Task: Create a section Feature Gating Sprint and in the section, add a milestone Cloud Security Compliance in the project AutoWave
Action: Mouse moved to (479, 456)
Screenshot: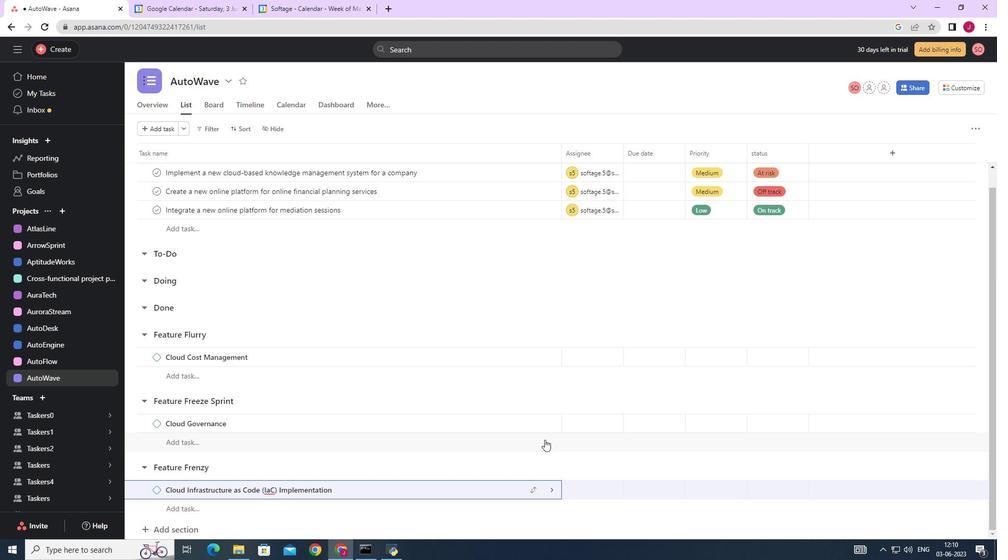 
Action: Mouse scrolled (479, 456) with delta (0, 0)
Screenshot: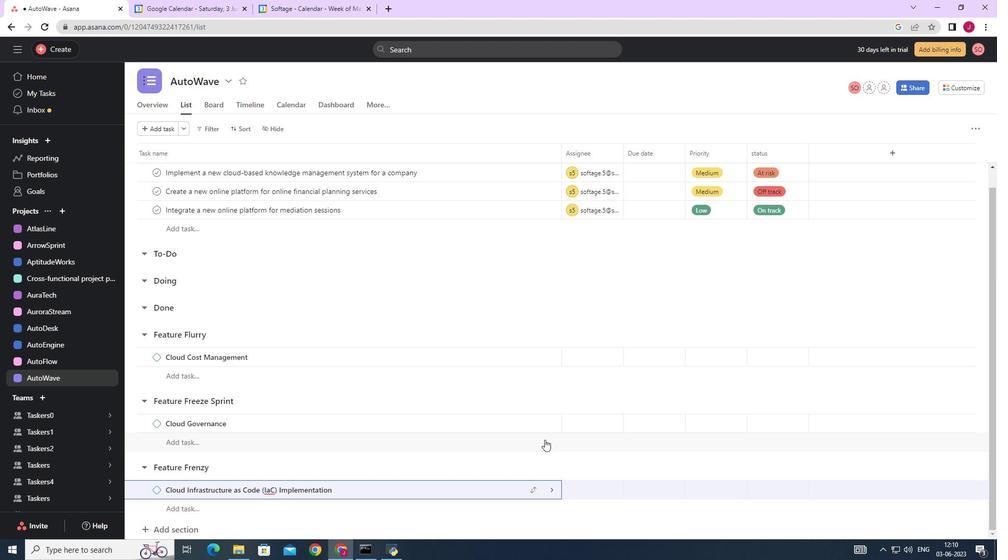 
Action: Mouse moved to (478, 459)
Screenshot: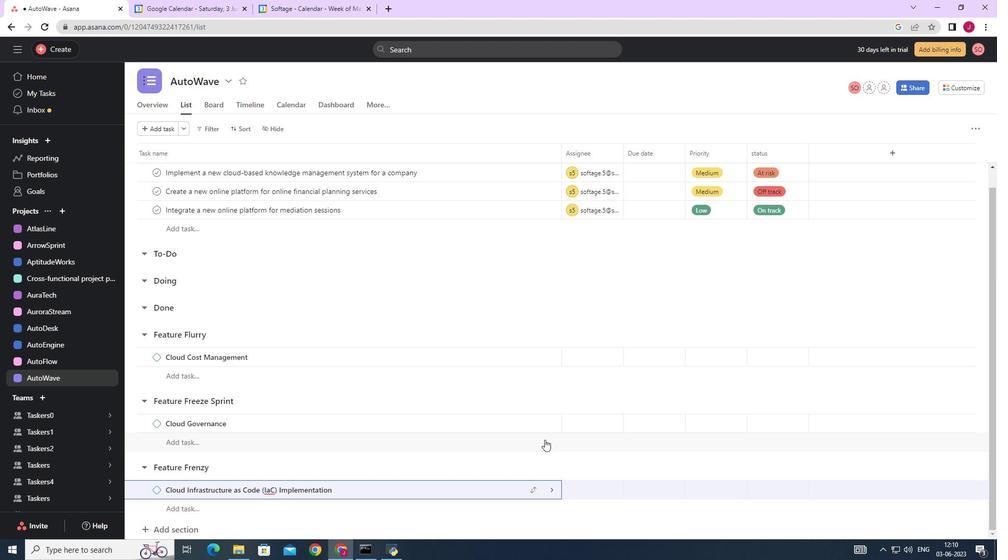 
Action: Mouse scrolled (478, 458) with delta (0, 0)
Screenshot: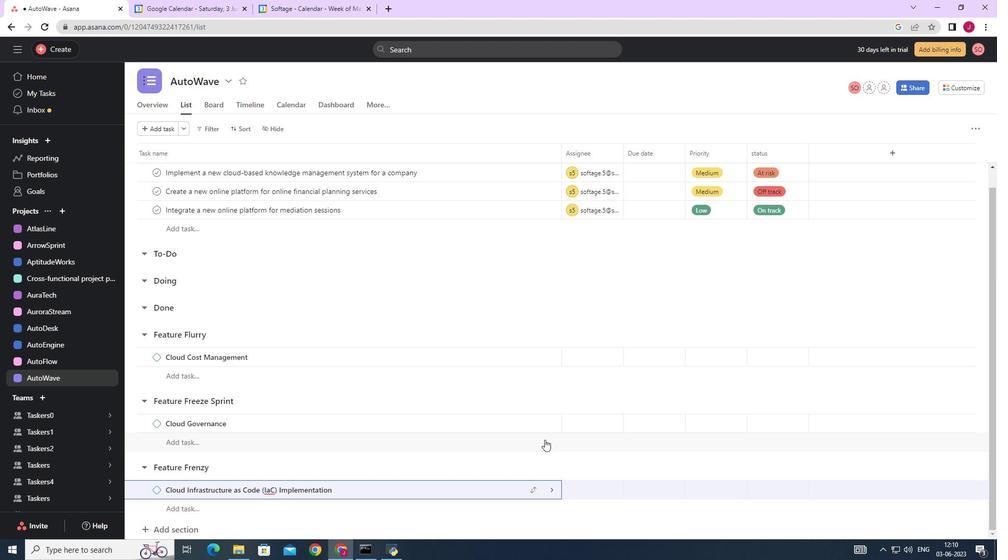 
Action: Mouse moved to (477, 459)
Screenshot: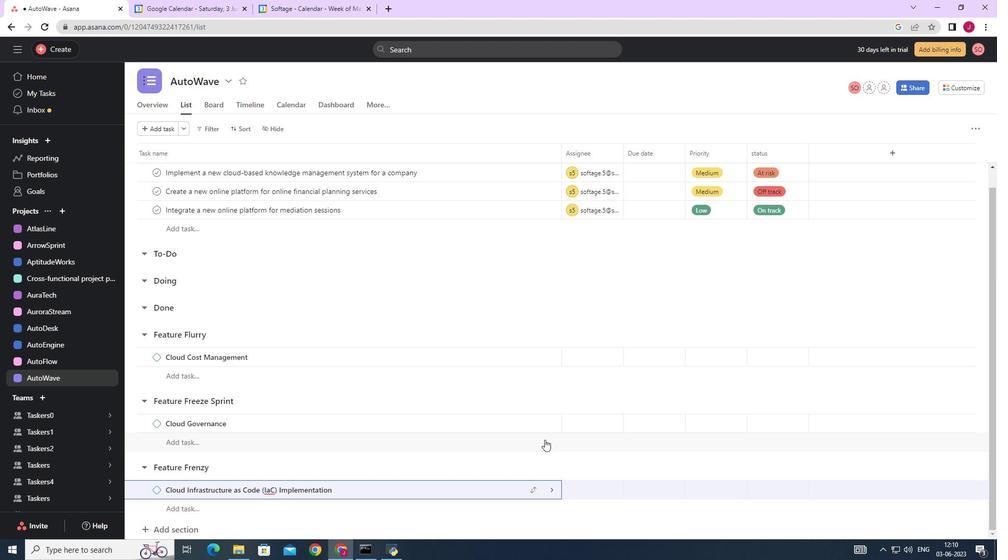 
Action: Mouse scrolled (477, 459) with delta (0, 0)
Screenshot: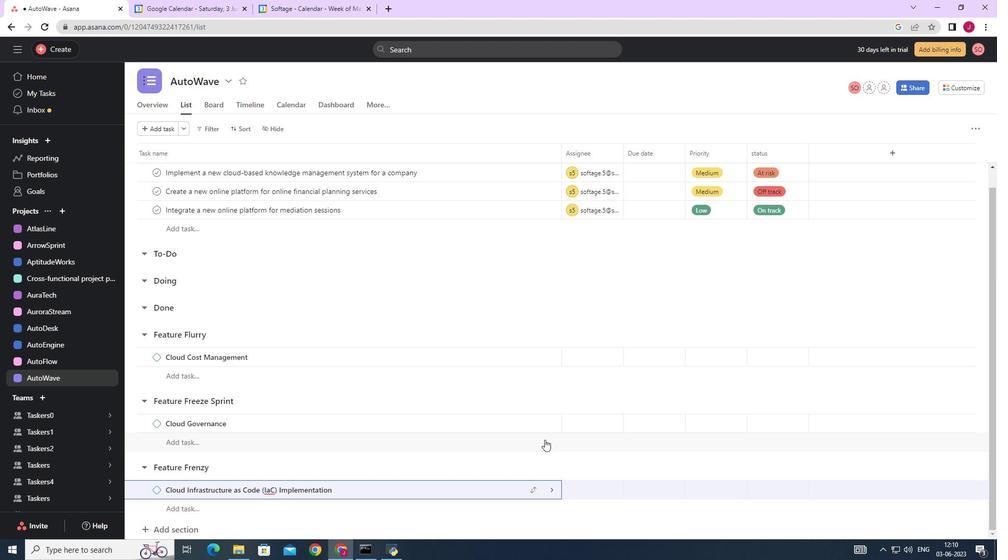 
Action: Mouse scrolled (477, 459) with delta (0, 0)
Screenshot: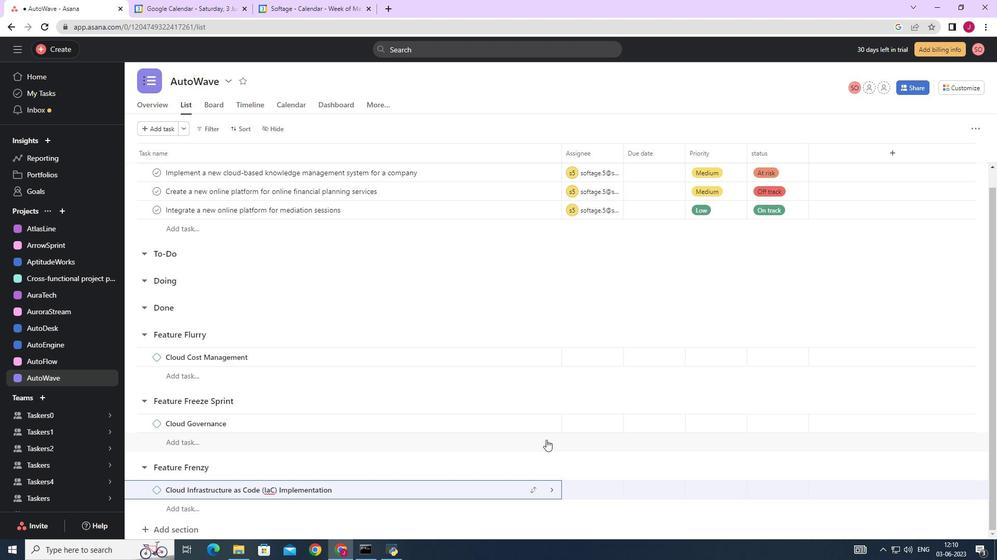 
Action: Mouse scrolled (477, 459) with delta (0, 0)
Screenshot: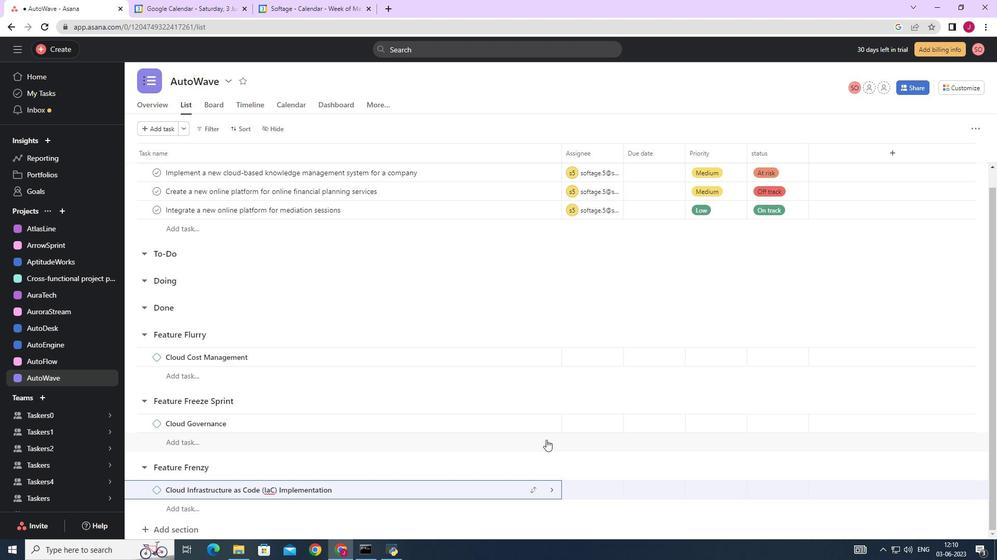 
Action: Mouse moved to (477, 460)
Screenshot: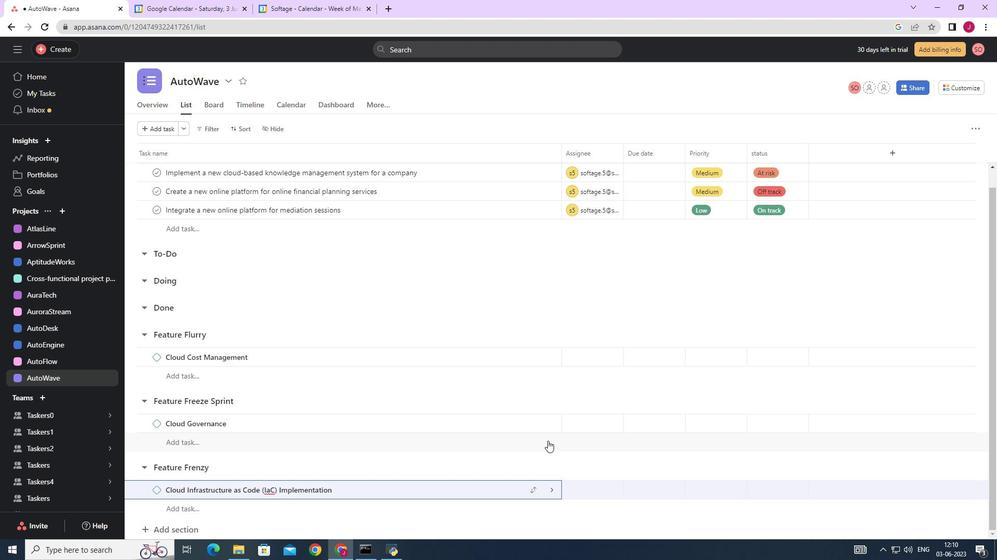 
Action: Mouse scrolled (477, 459) with delta (0, 0)
Screenshot: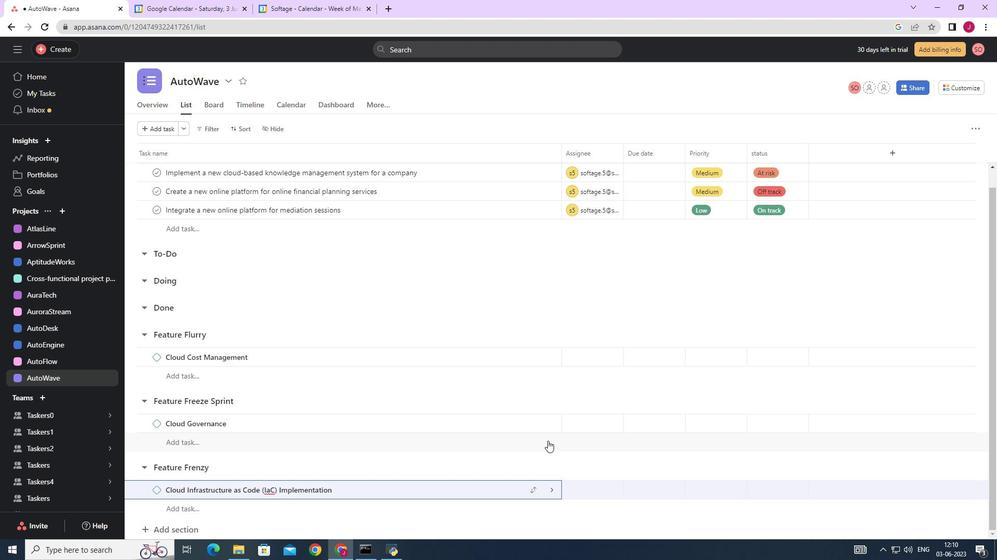 
Action: Mouse moved to (543, 440)
Screenshot: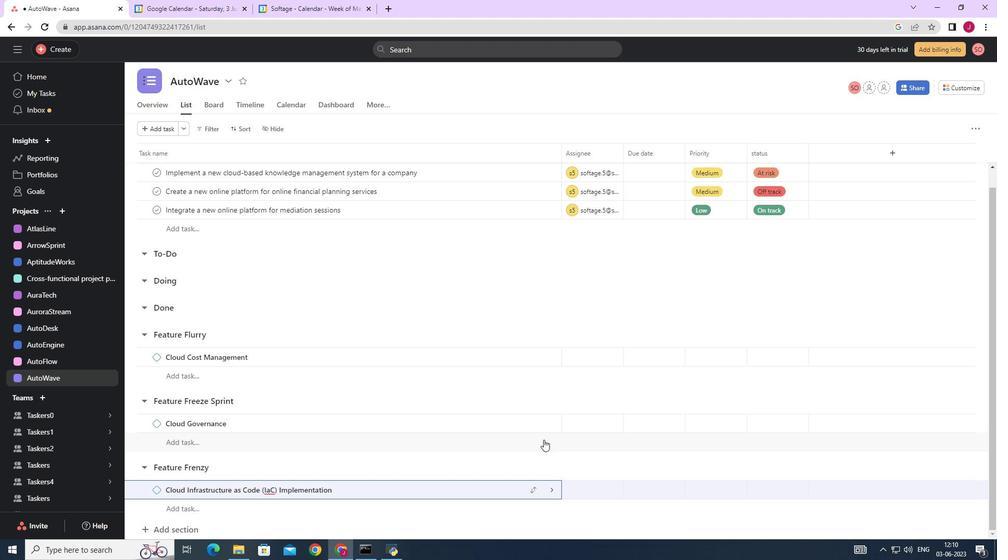 
Action: Mouse scrolled (543, 439) with delta (0, 0)
Screenshot: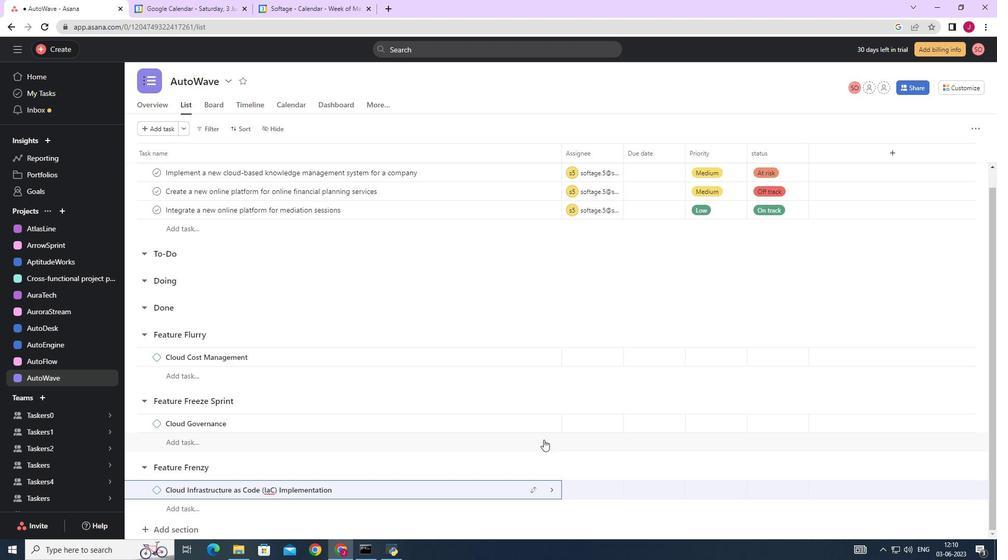 
Action: Mouse moved to (543, 440)
Screenshot: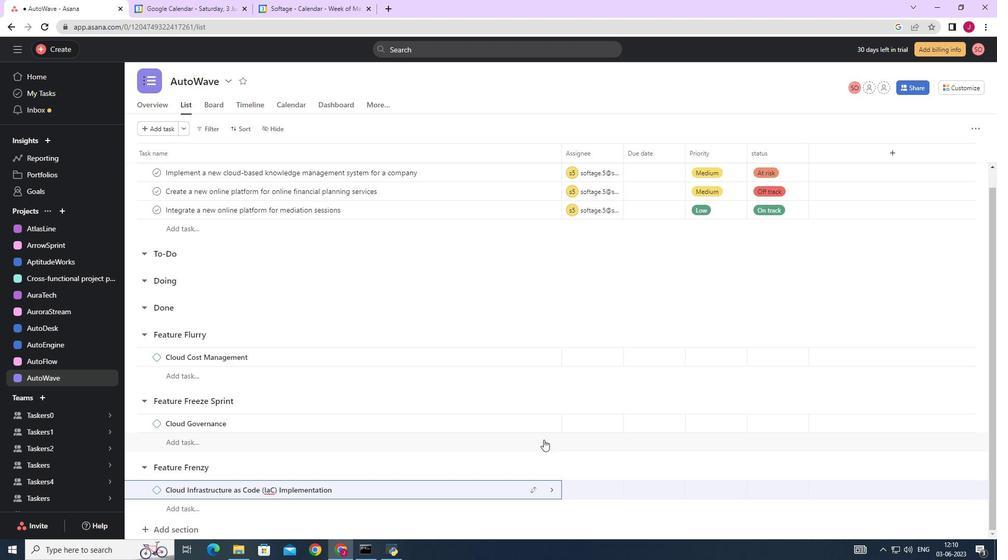 
Action: Mouse scrolled (543, 439) with delta (0, 0)
Screenshot: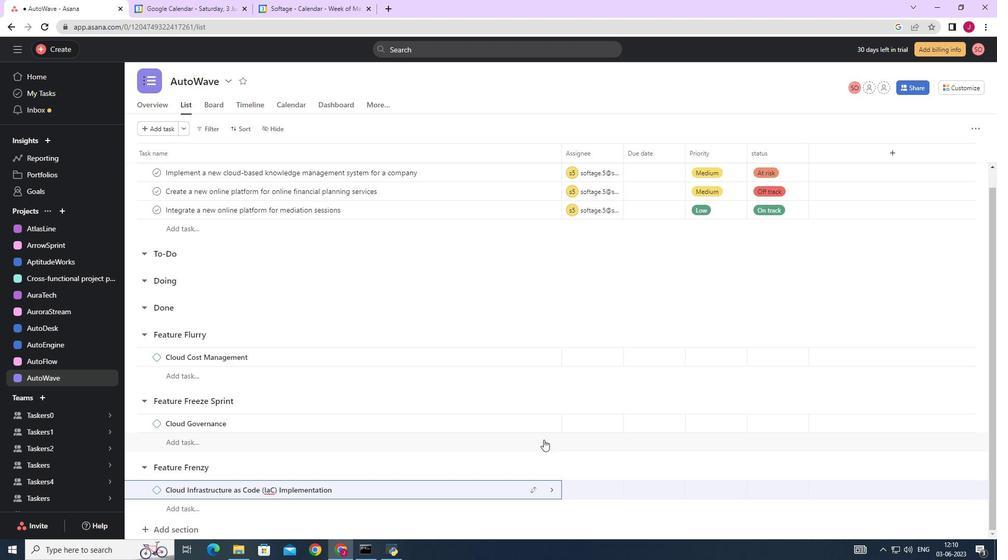 
Action: Mouse scrolled (543, 439) with delta (0, 0)
Screenshot: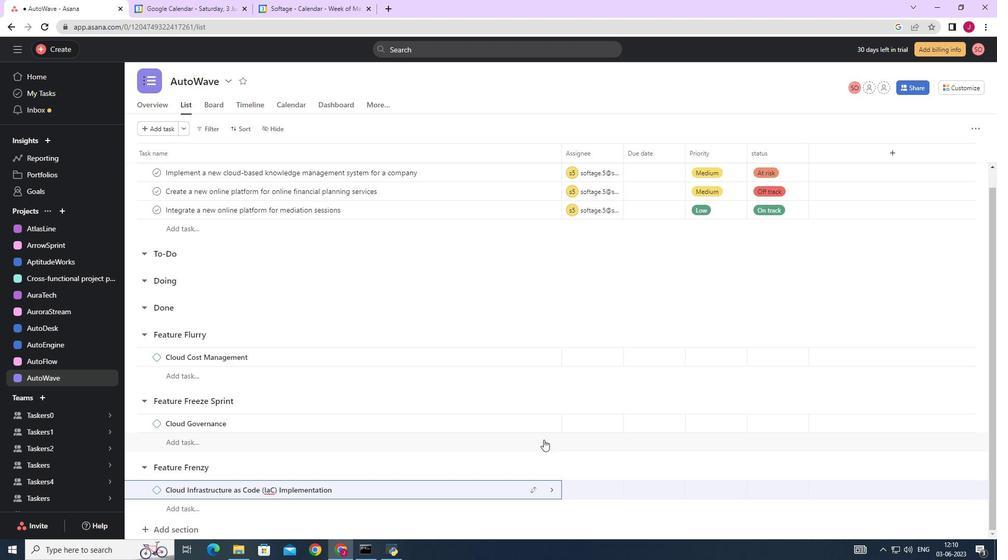 
Action: Mouse moved to (544, 440)
Screenshot: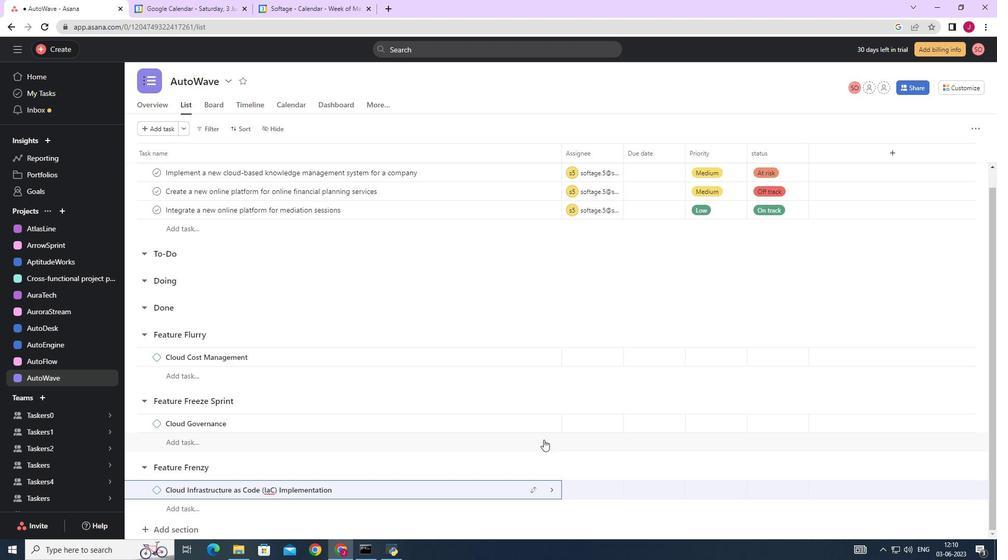 
Action: Mouse scrolled (544, 439) with delta (0, 0)
Screenshot: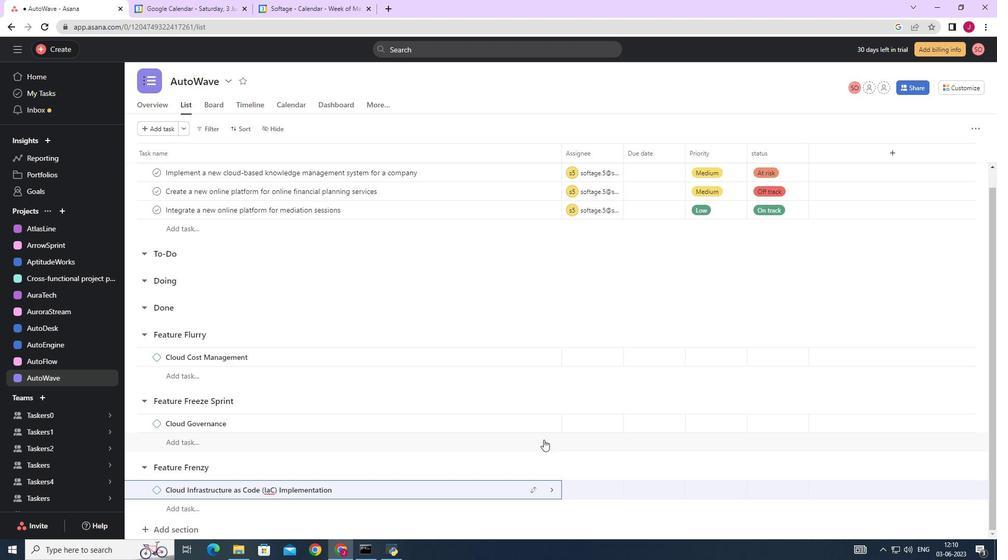 
Action: Mouse moved to (546, 440)
Screenshot: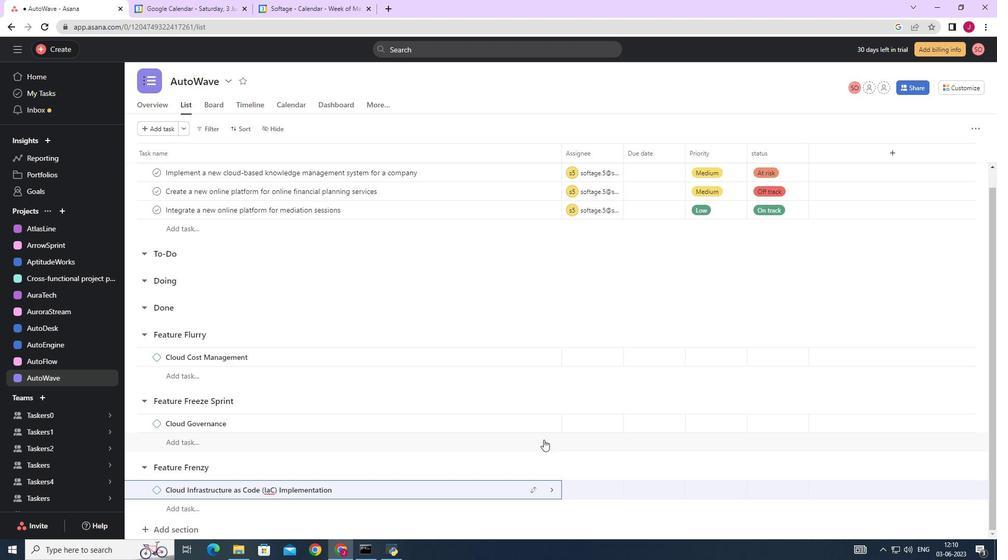 
Action: Mouse scrolled (546, 439) with delta (0, 0)
Screenshot: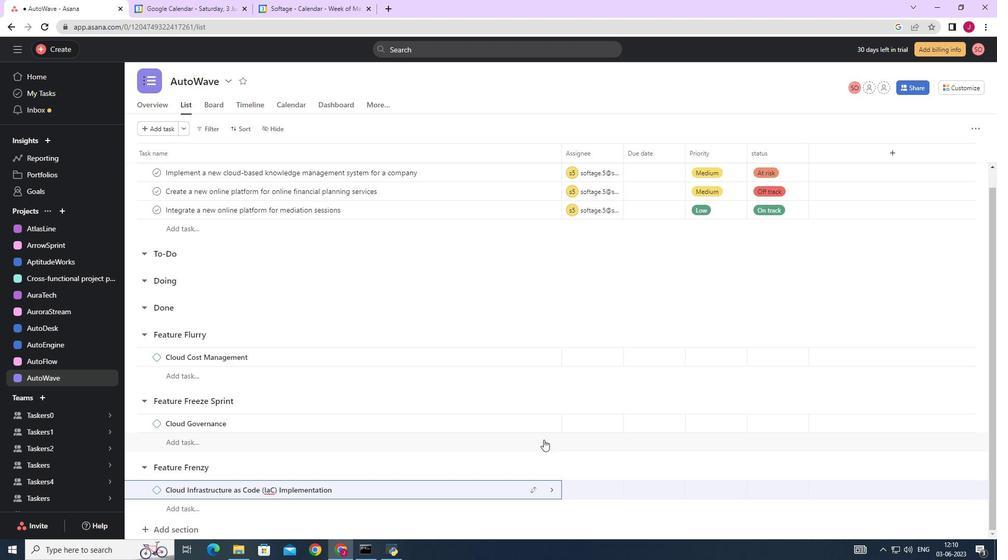 
Action: Mouse moved to (547, 441)
Screenshot: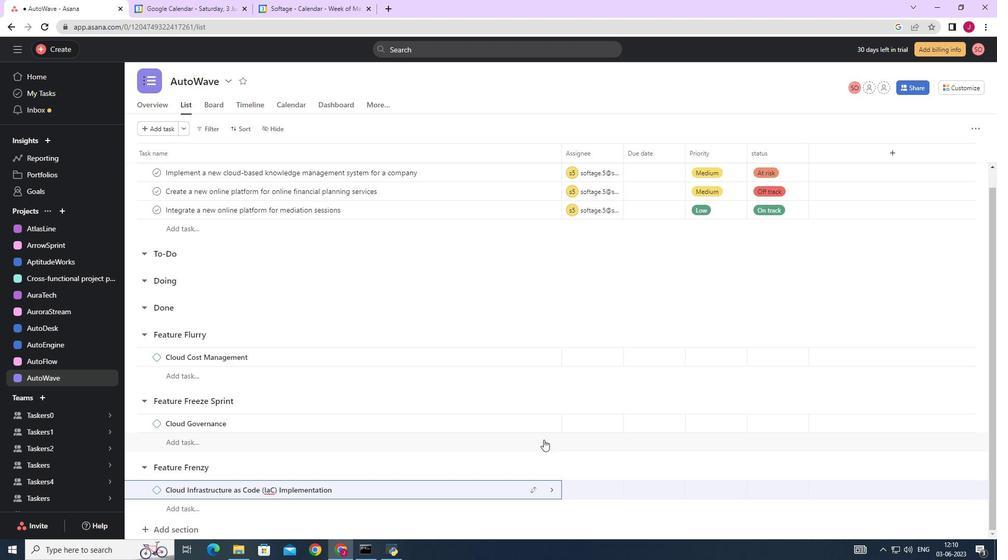 
Action: Mouse scrolled (547, 440) with delta (0, 0)
Screenshot: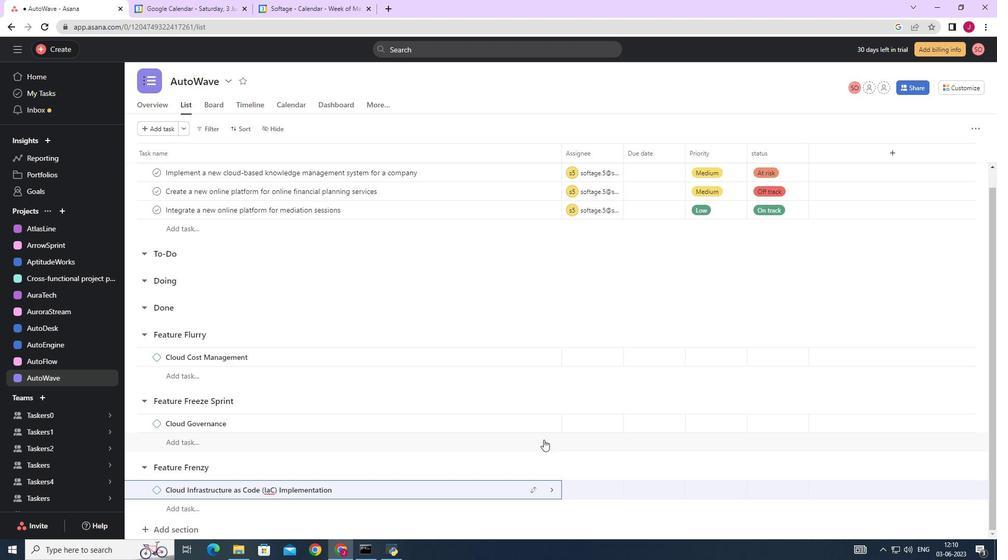 
Action: Mouse moved to (189, 525)
Screenshot: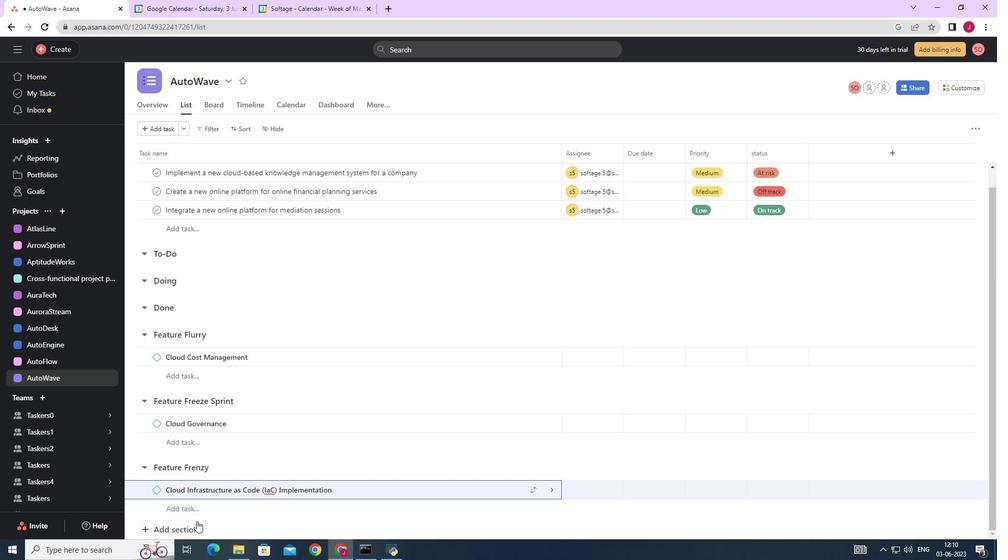 
Action: Mouse pressed left at (189, 525)
Screenshot: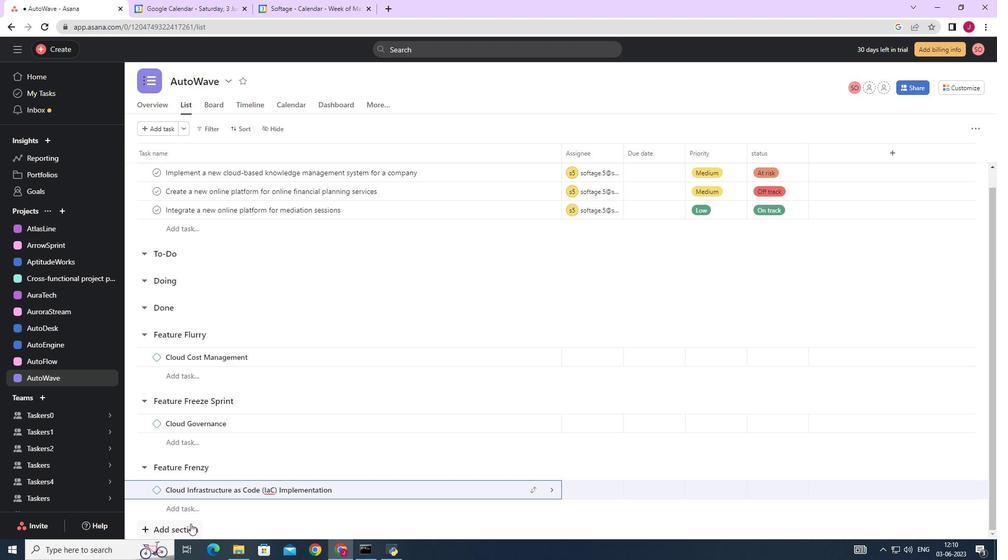 
Action: Mouse moved to (207, 515)
Screenshot: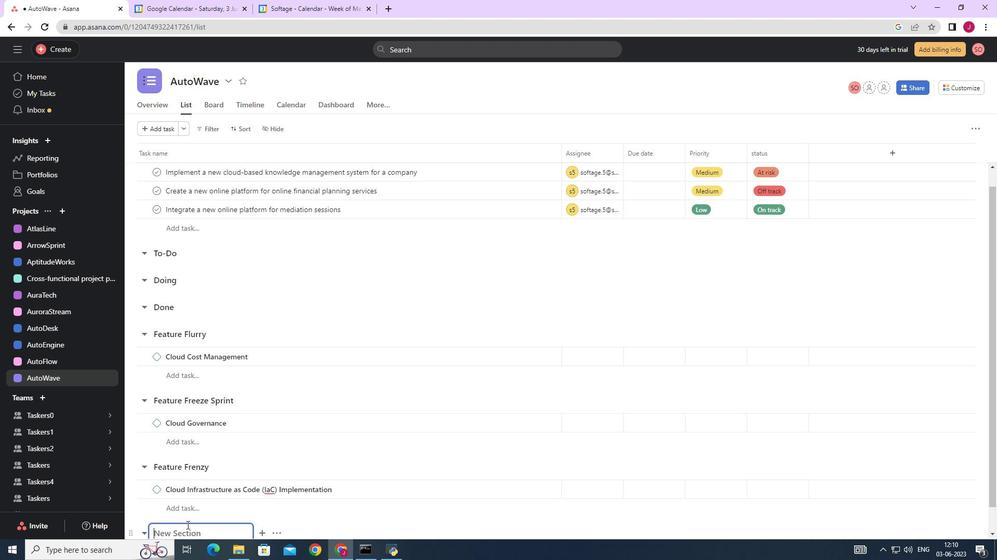 
Action: Mouse scrolled (207, 514) with delta (0, 0)
Screenshot: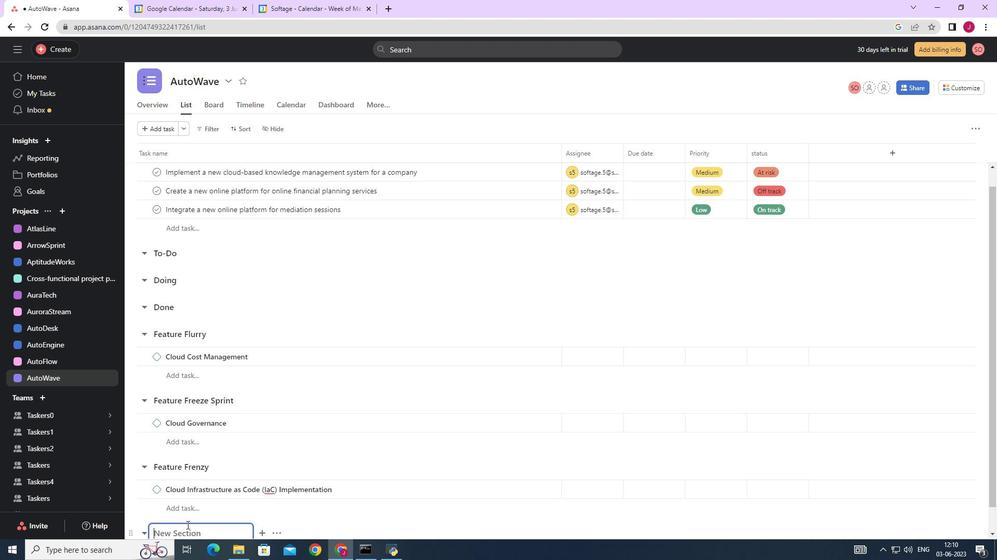 
Action: Mouse scrolled (207, 514) with delta (0, 0)
Screenshot: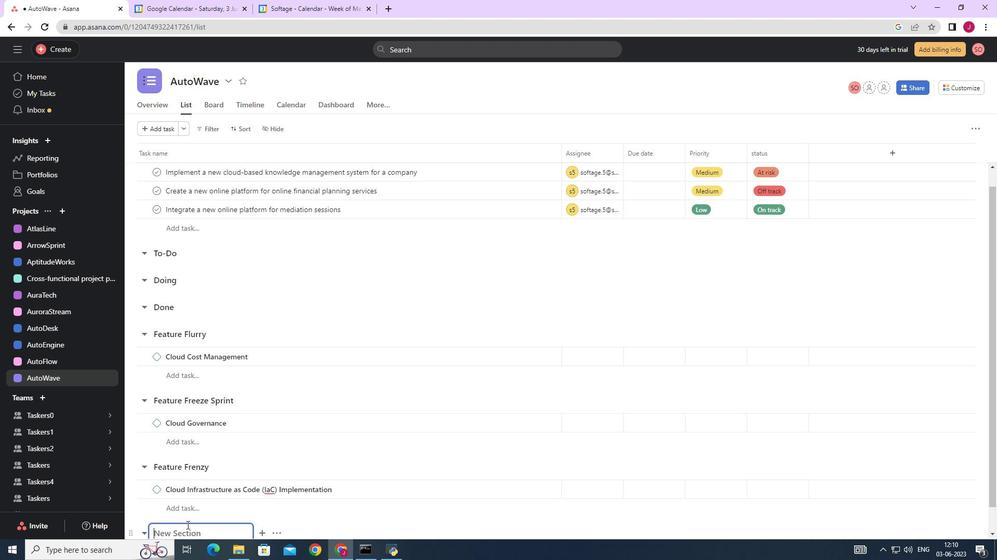 
Action: Mouse scrolled (207, 514) with delta (0, 0)
Screenshot: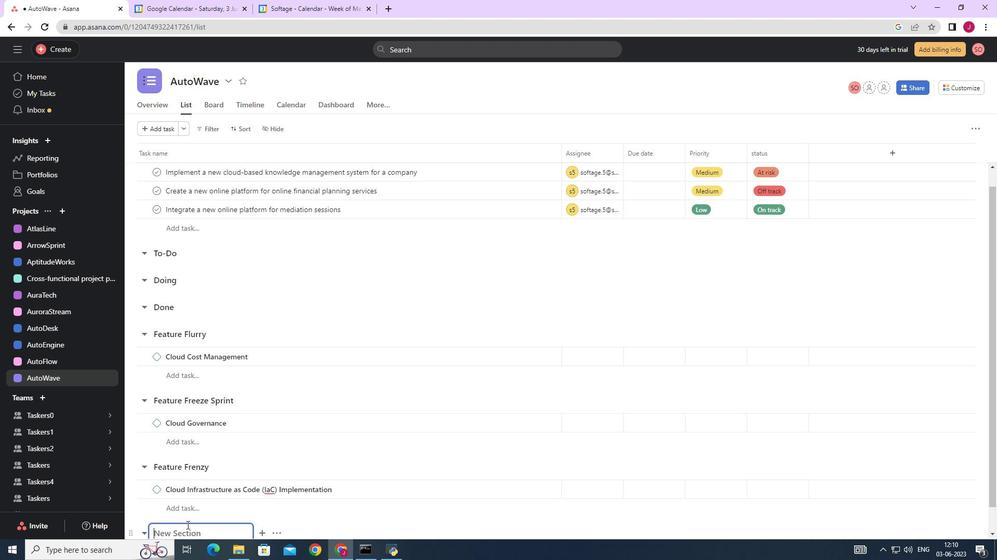 
Action: Mouse scrolled (207, 514) with delta (0, 0)
Screenshot: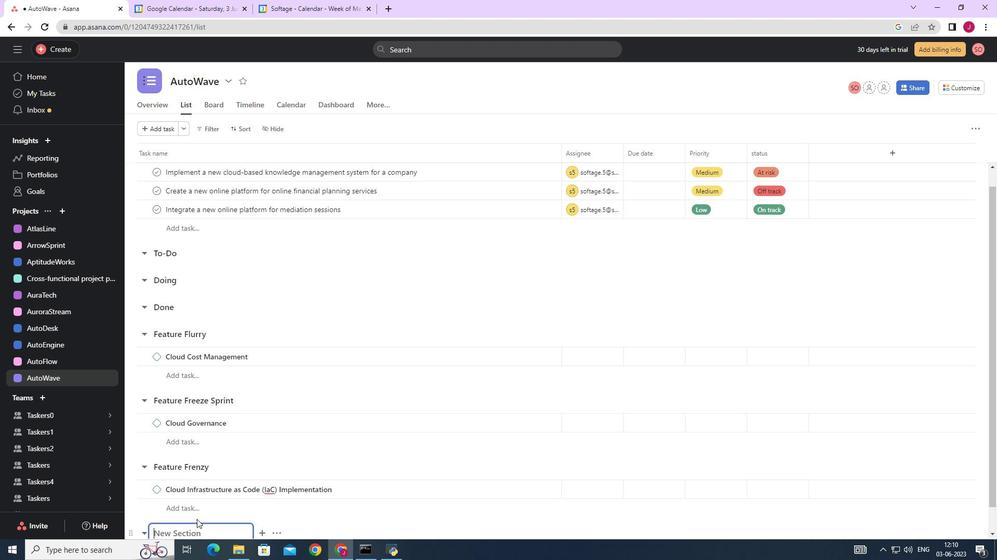 
Action: Mouse scrolled (207, 514) with delta (0, 0)
Screenshot: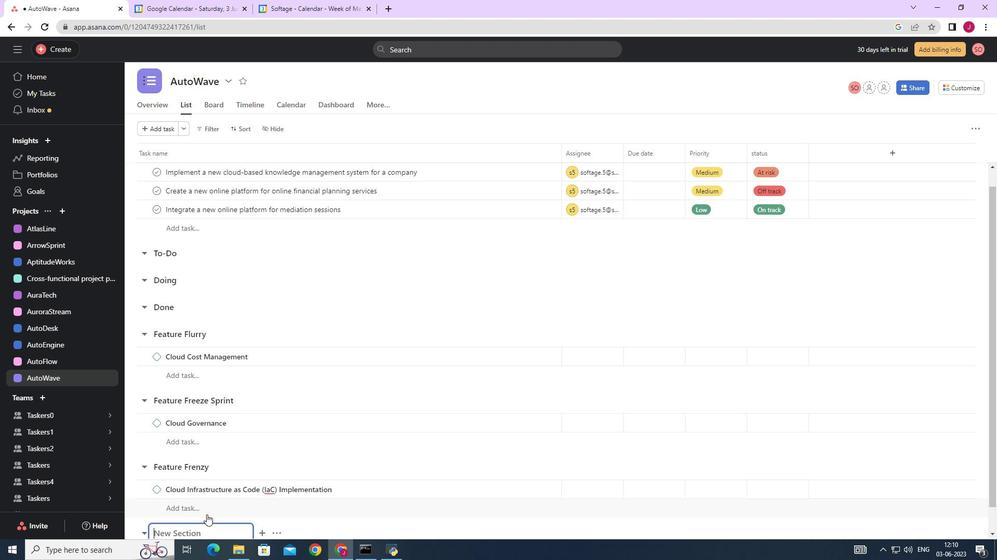 
Action: Mouse moved to (227, 512)
Screenshot: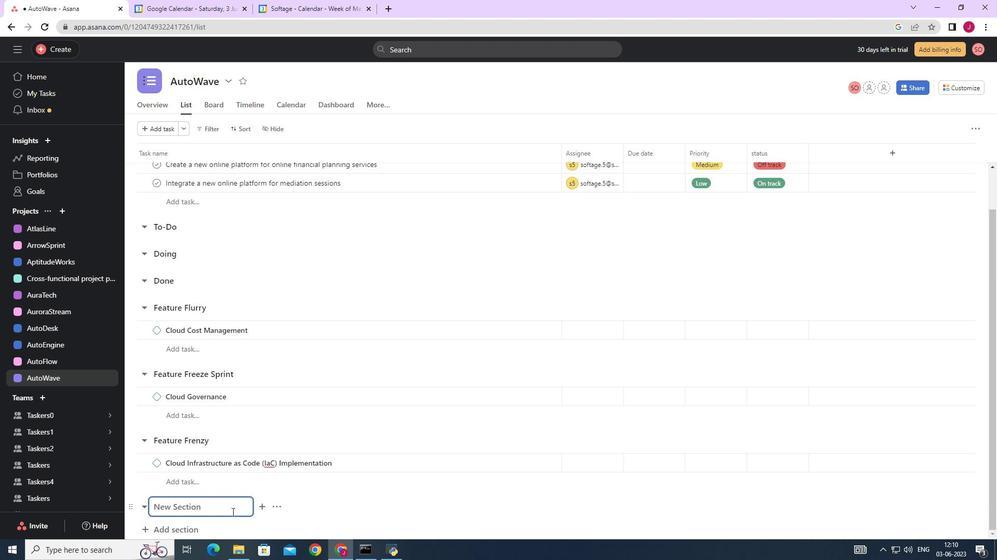 
Action: Mouse pressed left at (227, 512)
Screenshot: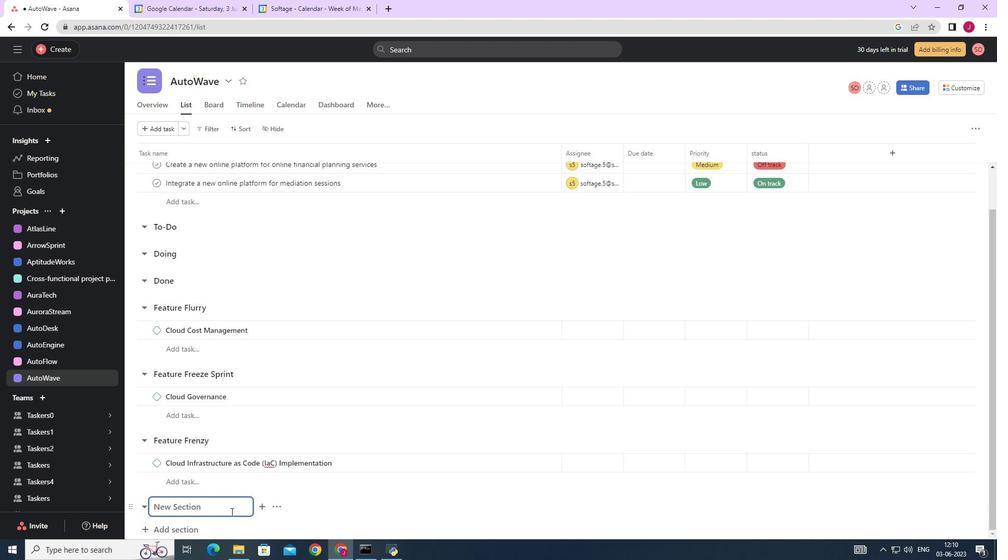 
Action: Key pressed <Key.caps_lock>F<Key.caps_lock>eature<Key.space><Key.caps_lock>G<Key.caps_lock>ating<Key.space><Key.caps_lock>S<Key.caps_lock>print<Key.enter>
Screenshot: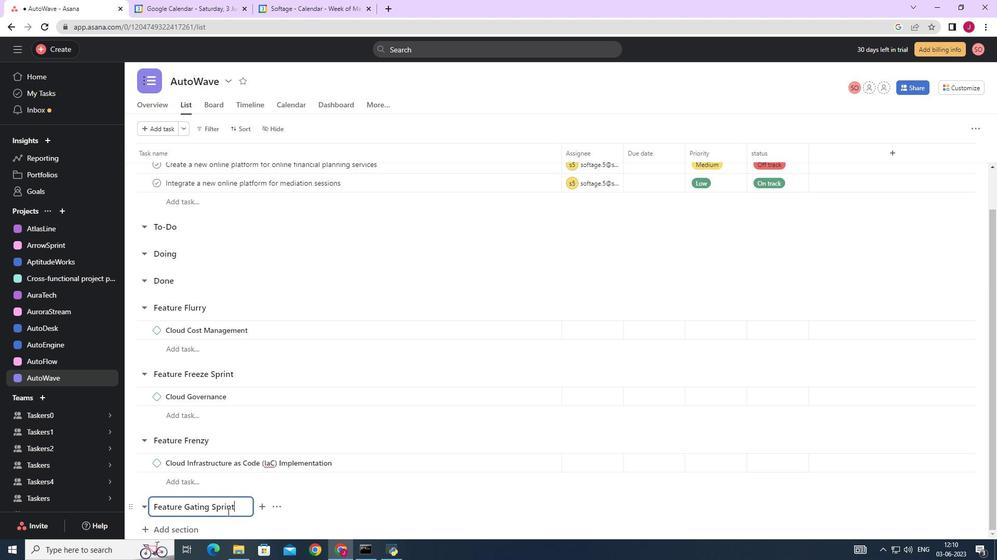 
Action: Mouse scrolled (227, 512) with delta (0, 0)
Screenshot: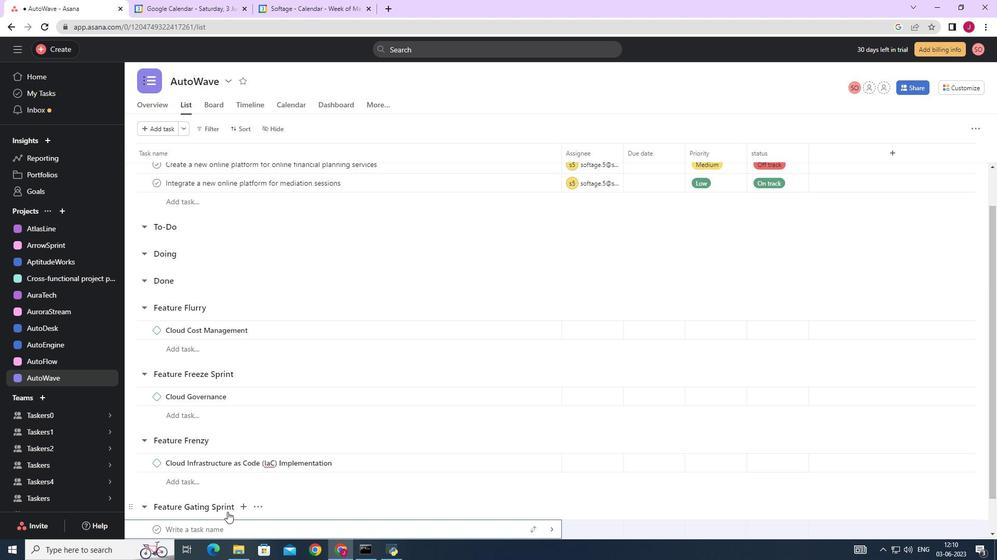 
Action: Mouse scrolled (227, 512) with delta (0, 0)
Screenshot: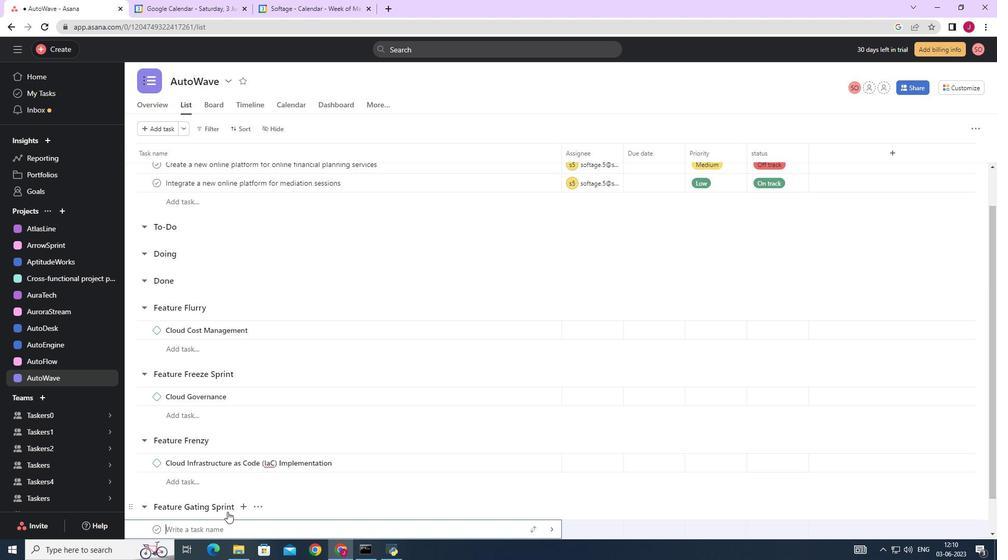 
Action: Mouse scrolled (227, 512) with delta (0, 0)
Screenshot: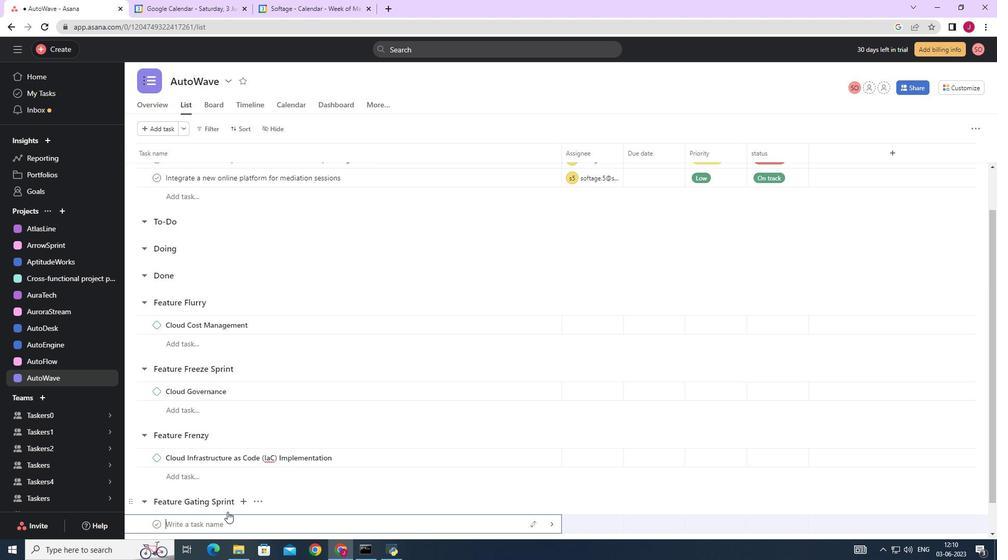 
Action: Key pressed <Key.caps_lock>C<Key.caps_lock>loud<Key.space><Key.caps_lock>S<Key.caps_lock>ecurity<Key.space><Key.caps_lock>C<Key.caps_lock>ompliance
Screenshot: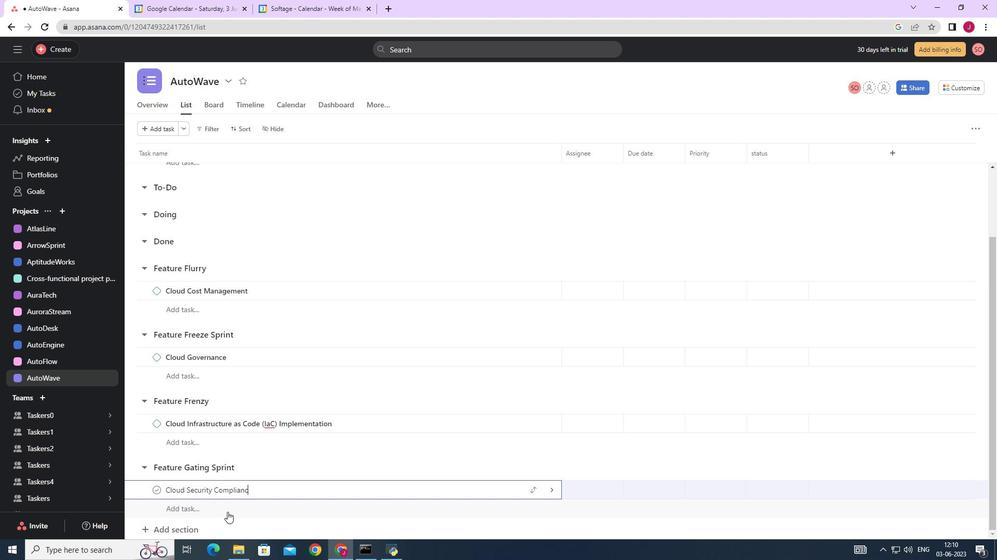 
Action: Mouse moved to (552, 491)
Screenshot: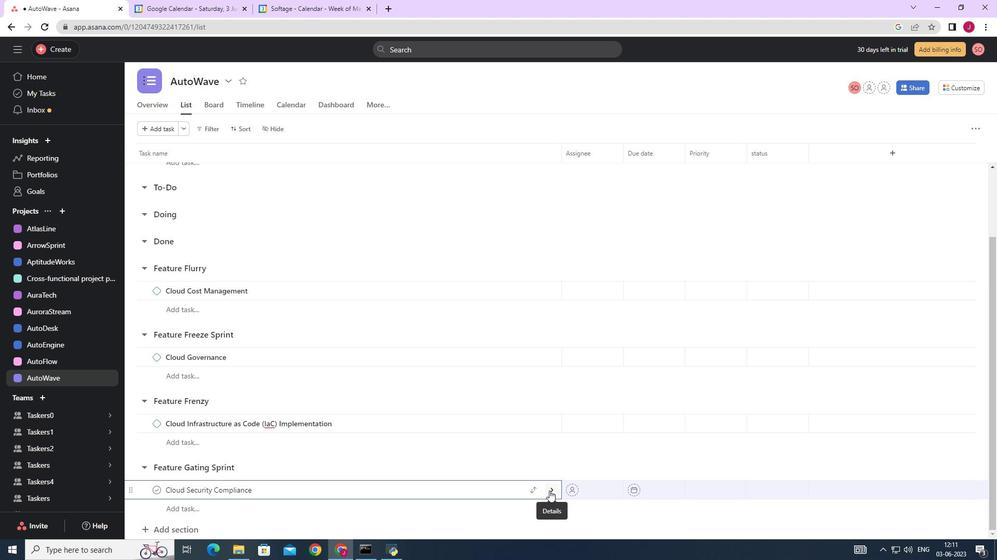 
Action: Mouse pressed left at (552, 491)
Screenshot: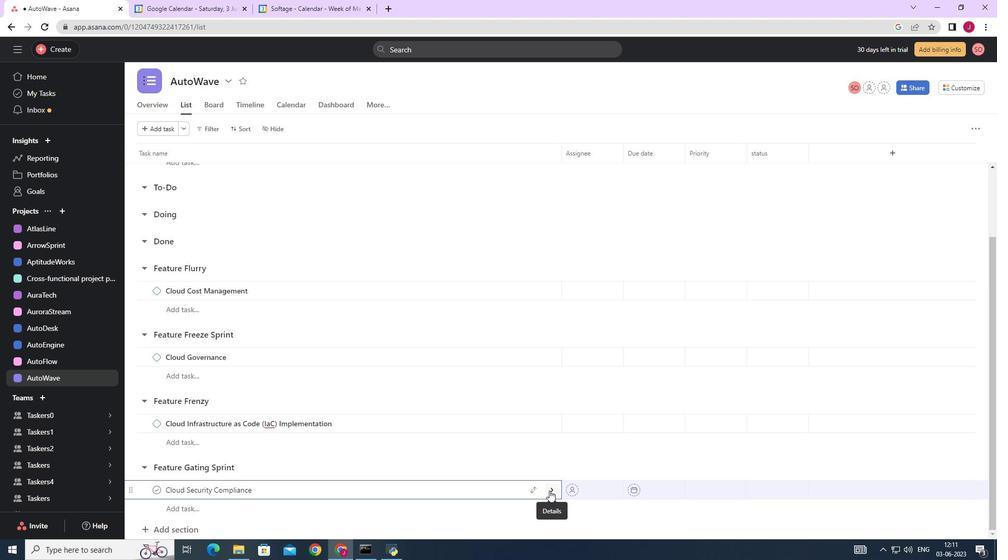 
Action: Mouse moved to (958, 129)
Screenshot: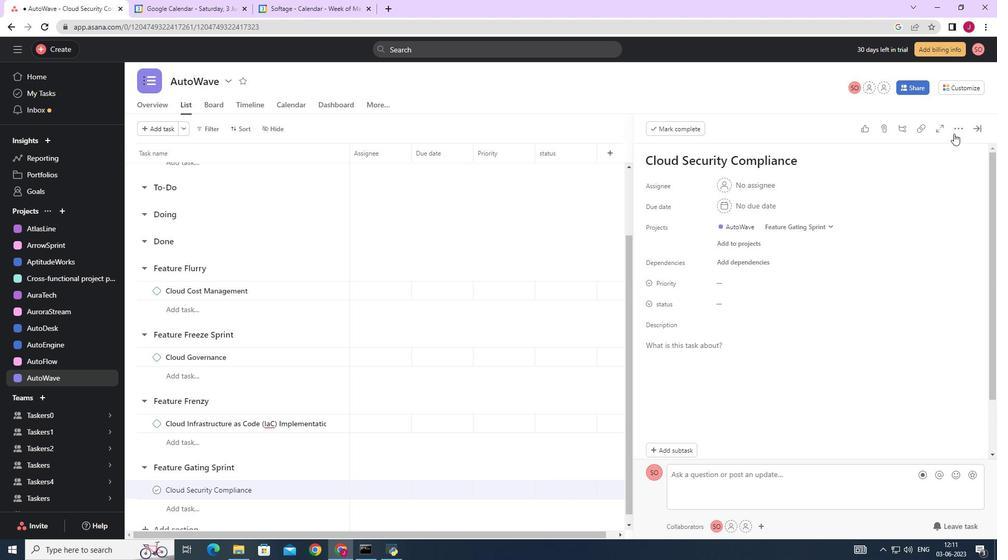 
Action: Mouse pressed left at (958, 129)
Screenshot: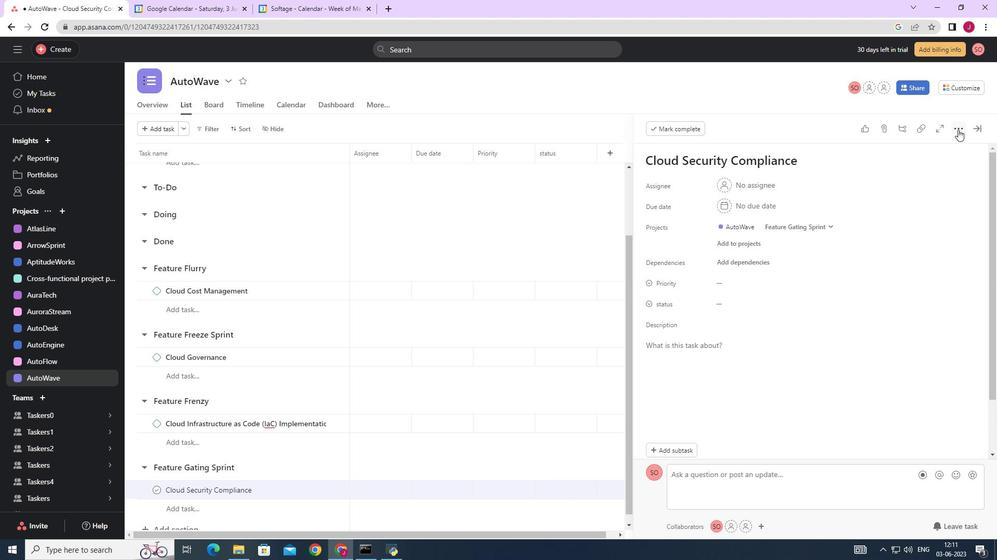 
Action: Mouse moved to (865, 168)
Screenshot: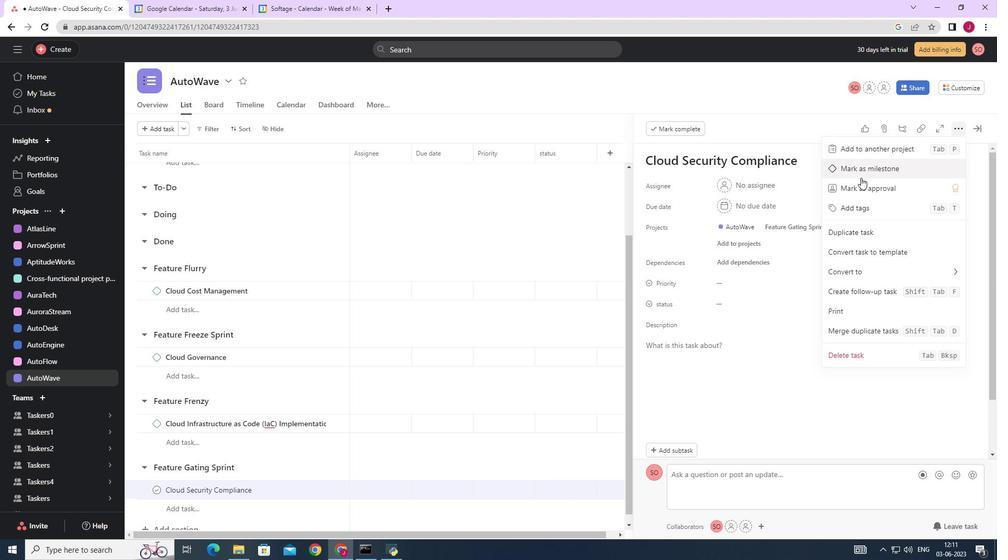 
Action: Mouse pressed left at (865, 168)
Screenshot: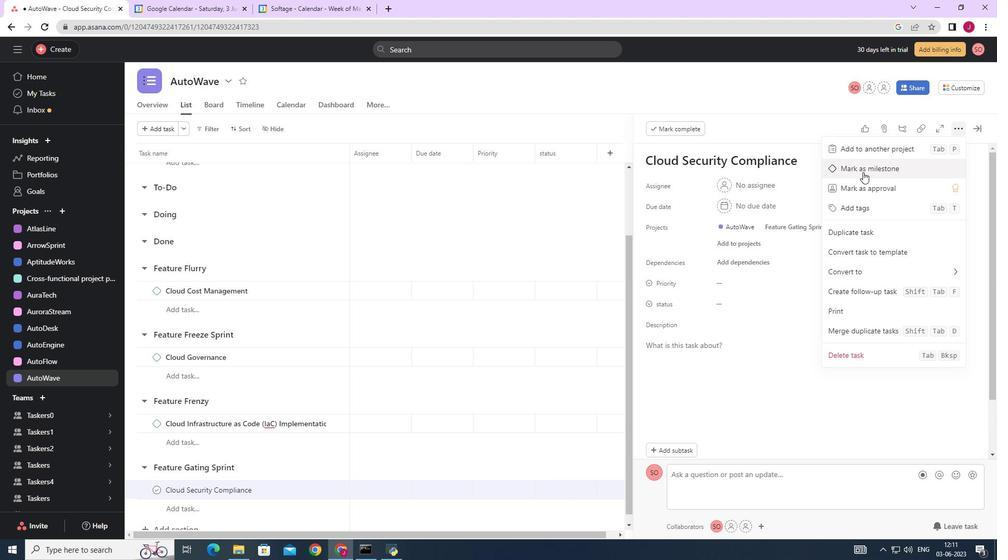 
Action: Mouse moved to (979, 124)
Screenshot: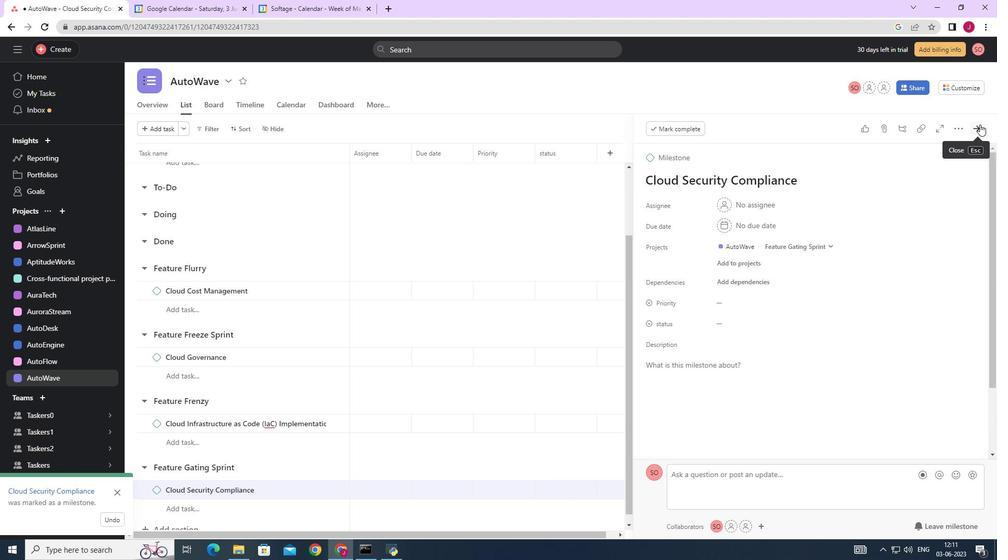 
Action: Mouse pressed left at (979, 124)
Screenshot: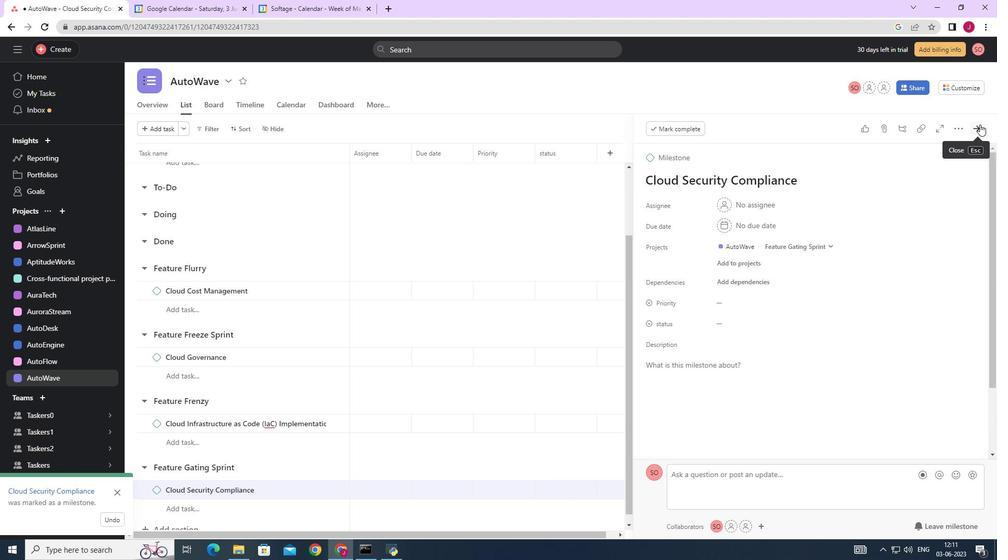 
Action: Mouse moved to (975, 126)
Screenshot: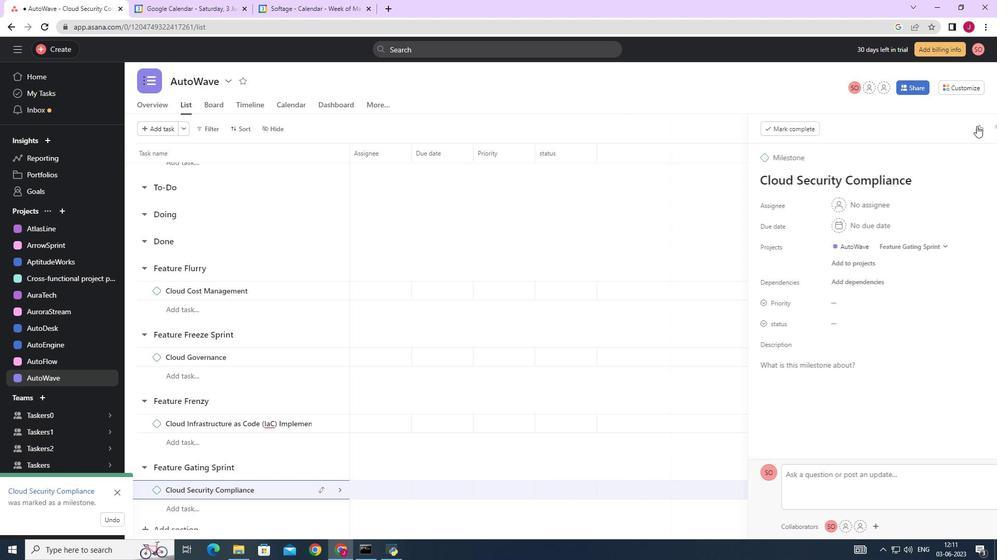 
